 Task: Create List Booth Design in Board Corporate Social Responsibility to Workspace Customer Acquisition. Create List IT Support in Board Employer Branding to Workspace Customer Acquisition. Create List Software in Board Product Roadmap Prioritization and Execution to Workspace Customer Acquisition
Action: Mouse moved to (310, 144)
Screenshot: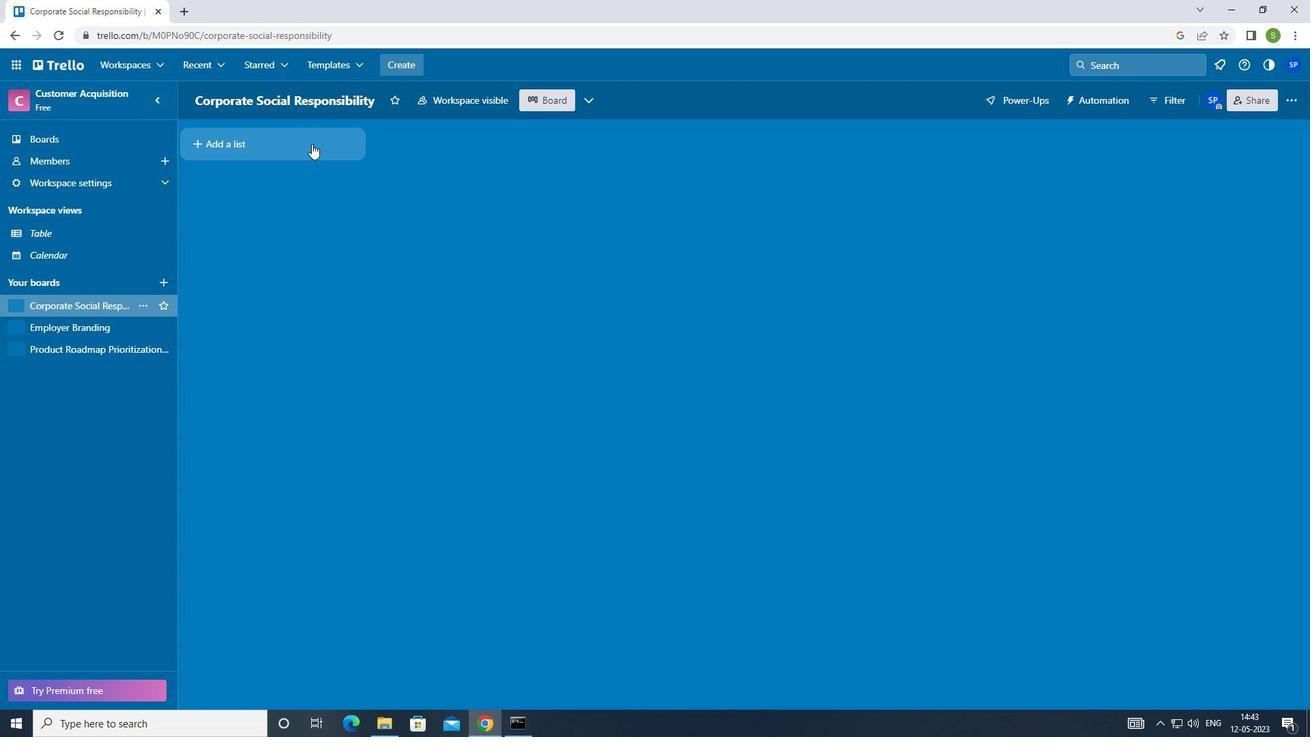 
Action: Mouse pressed left at (310, 144)
Screenshot: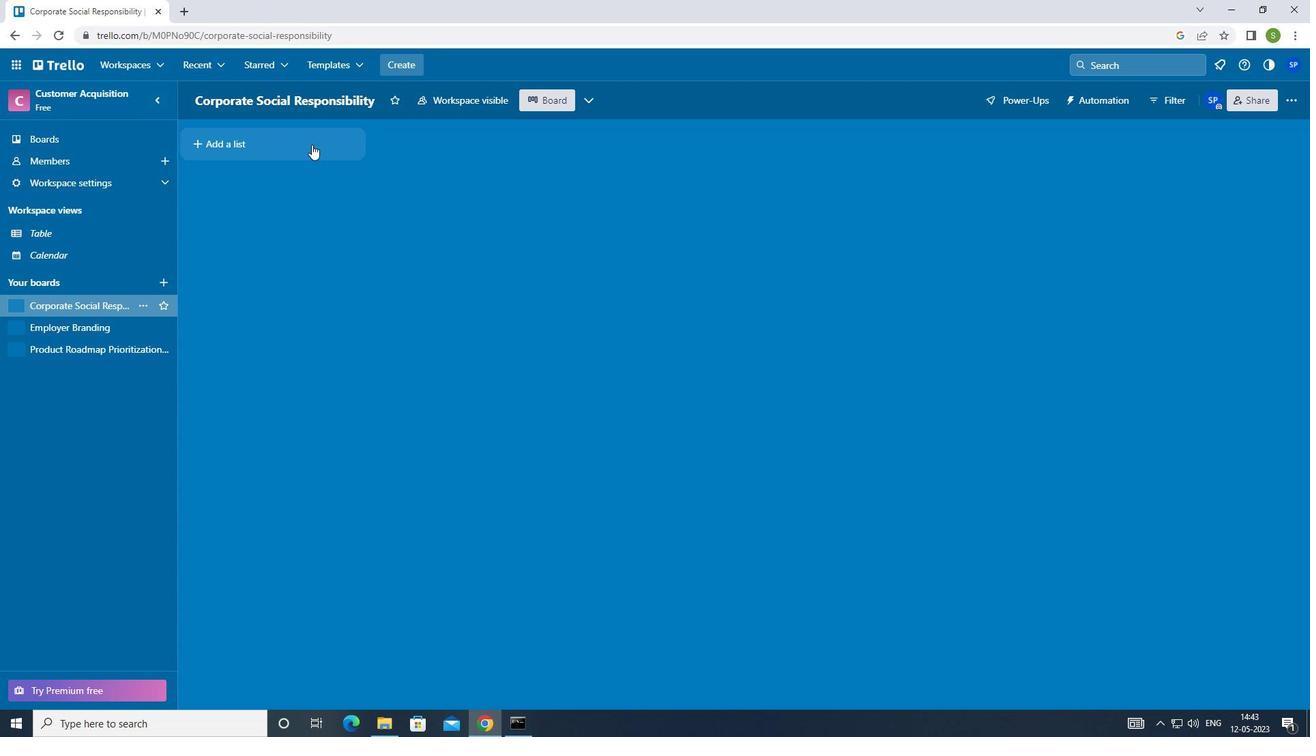 
Action: Mouse moved to (454, 200)
Screenshot: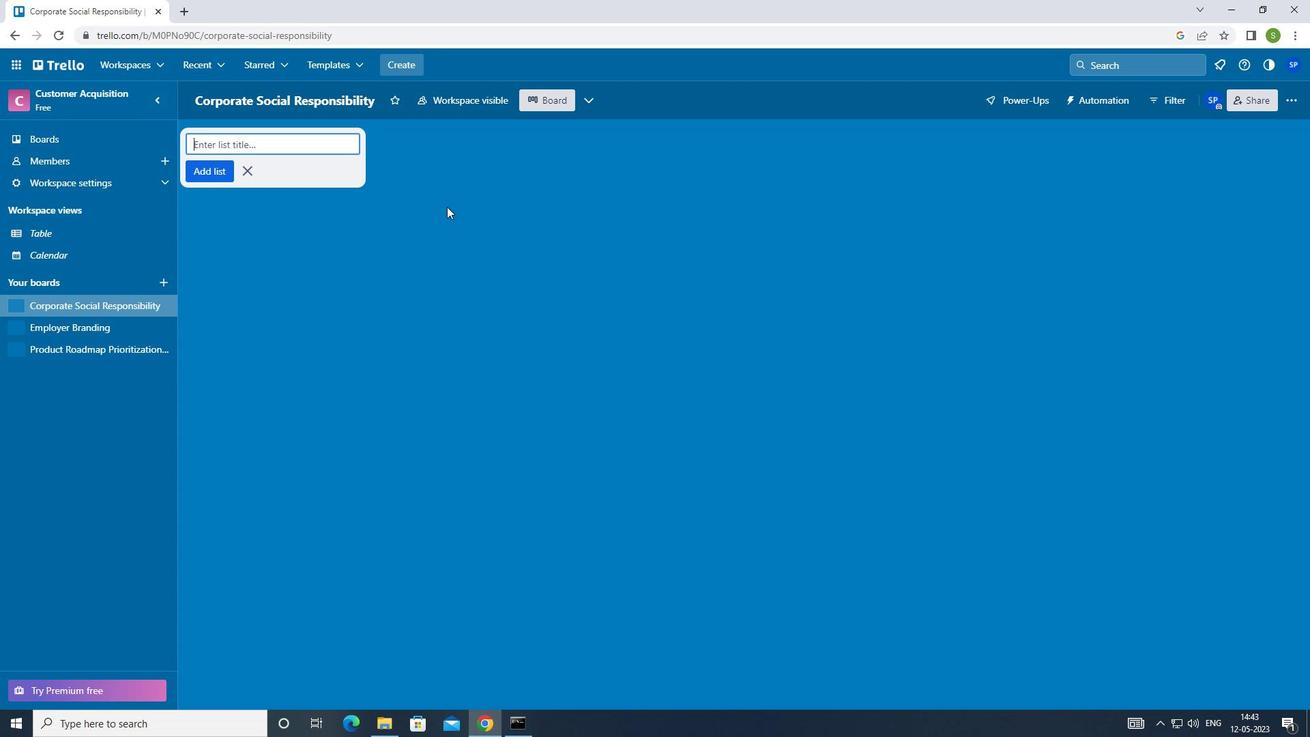 
Action: Key pressed <Key.shift>BOOTH<Key.space><Key.shift><Key.shift><Key.shift><Key.shift><Key.shift><Key.shift><Key.shift><Key.shift><Key.shift><Key.shift><Key.shift><Key.shift><Key.shift><Key.shift>DESIGN<Key.enter>
Screenshot: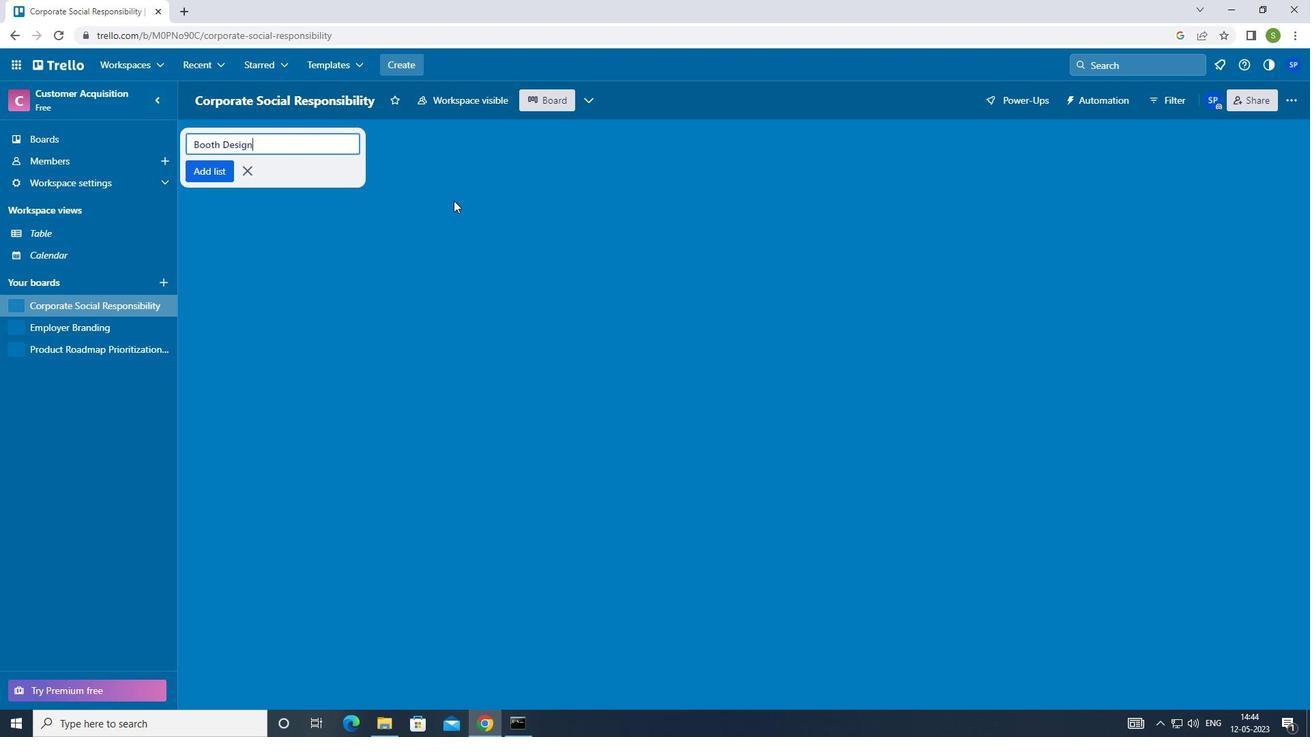 
Action: Mouse moved to (96, 328)
Screenshot: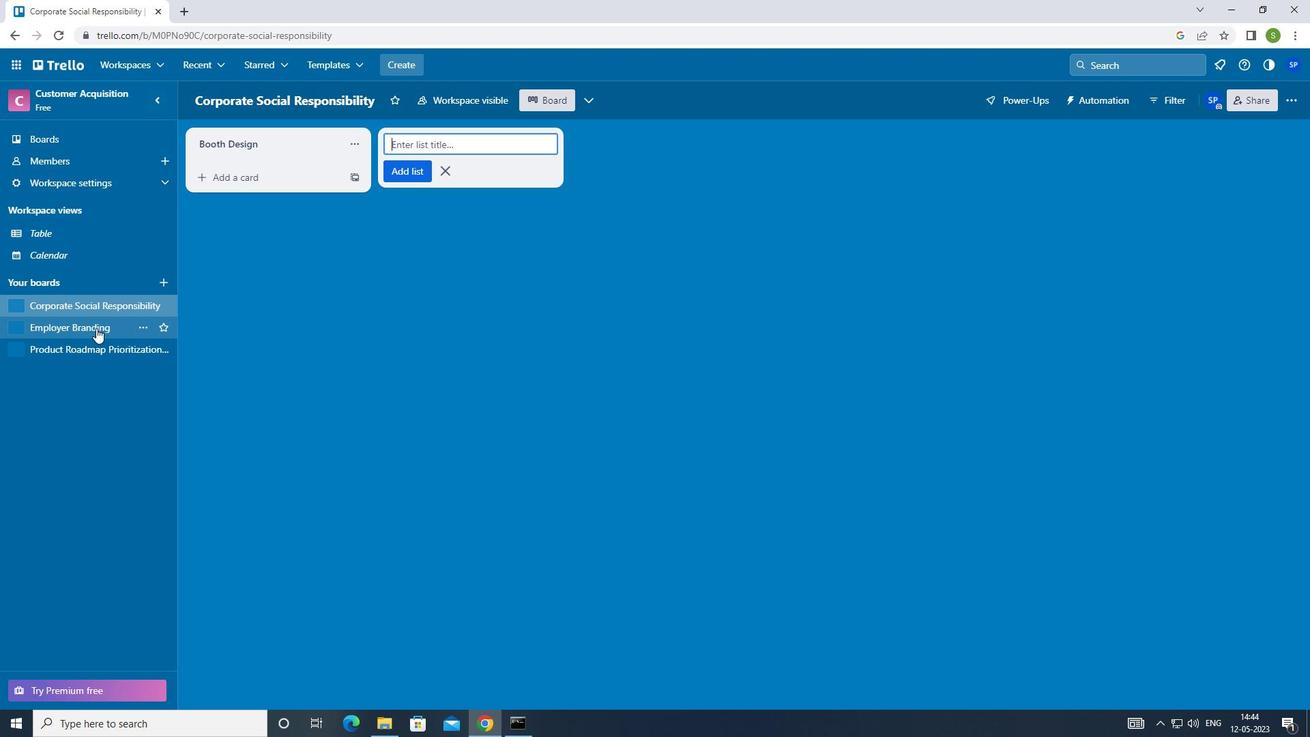
Action: Mouse pressed left at (96, 328)
Screenshot: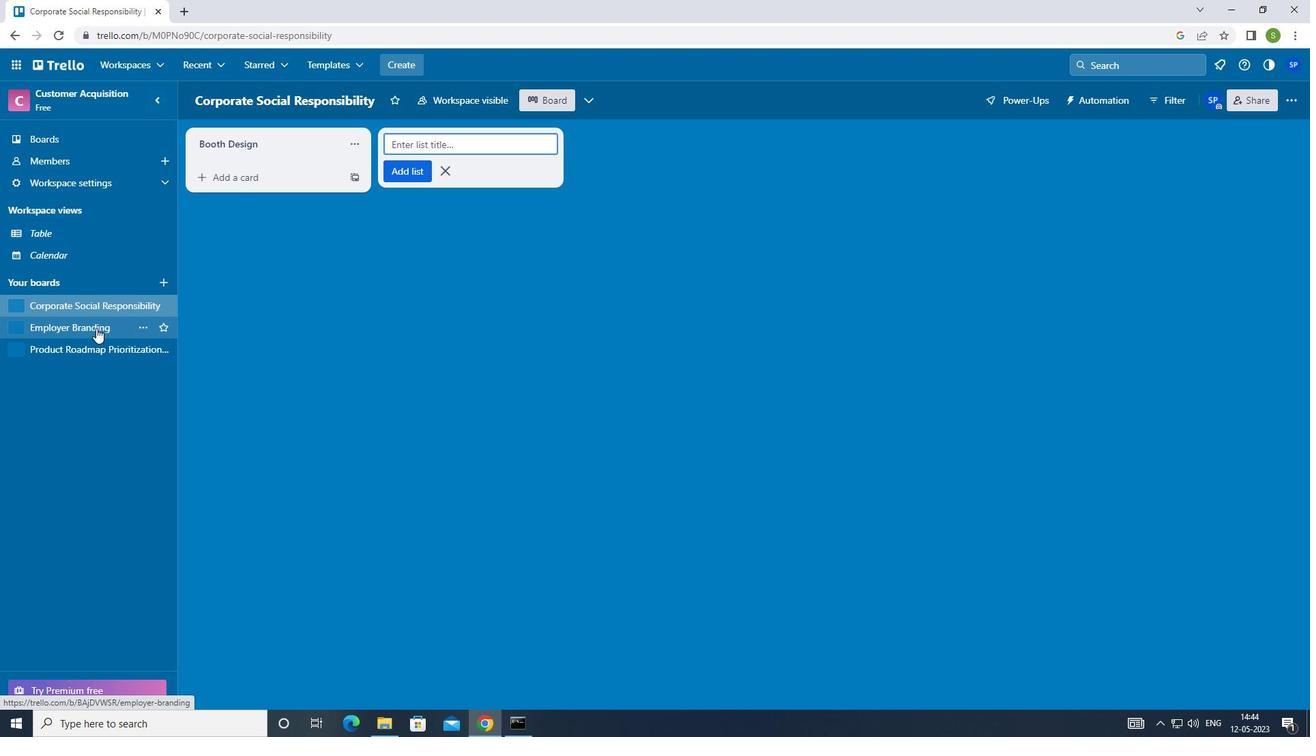 
Action: Mouse moved to (260, 140)
Screenshot: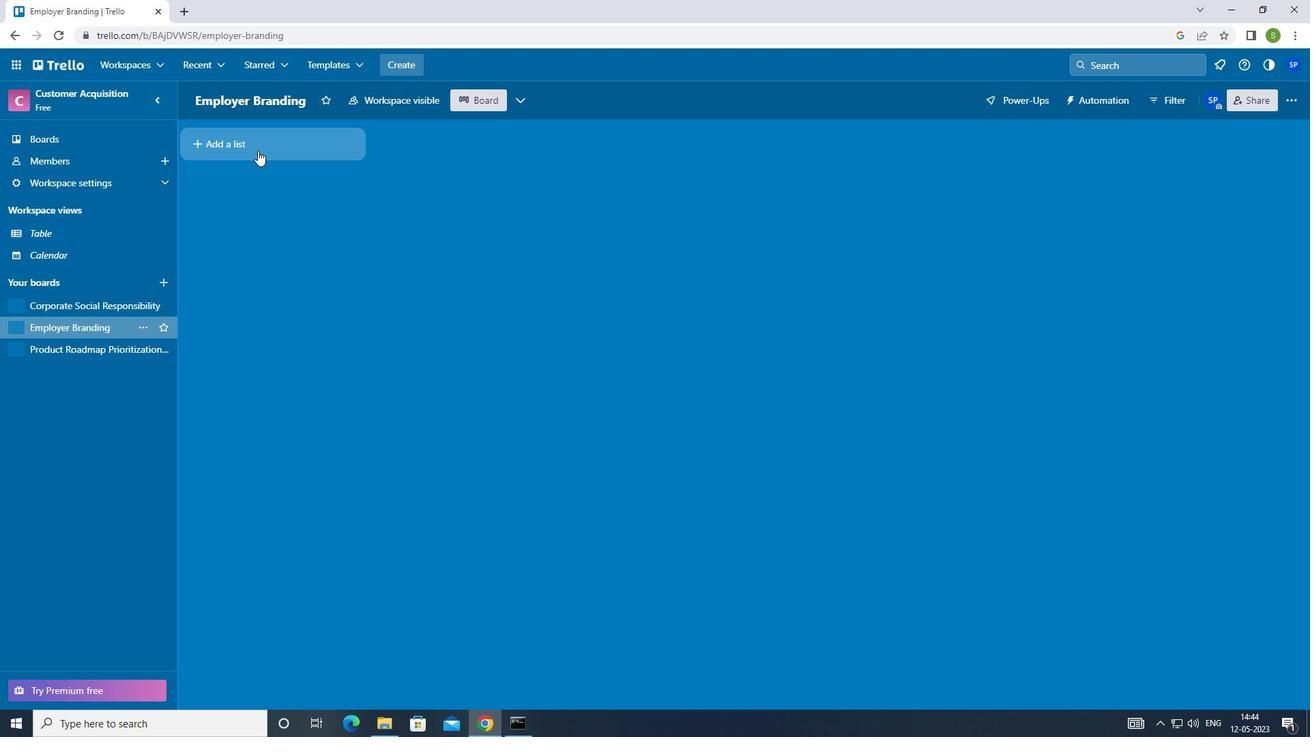 
Action: Mouse pressed left at (260, 140)
Screenshot: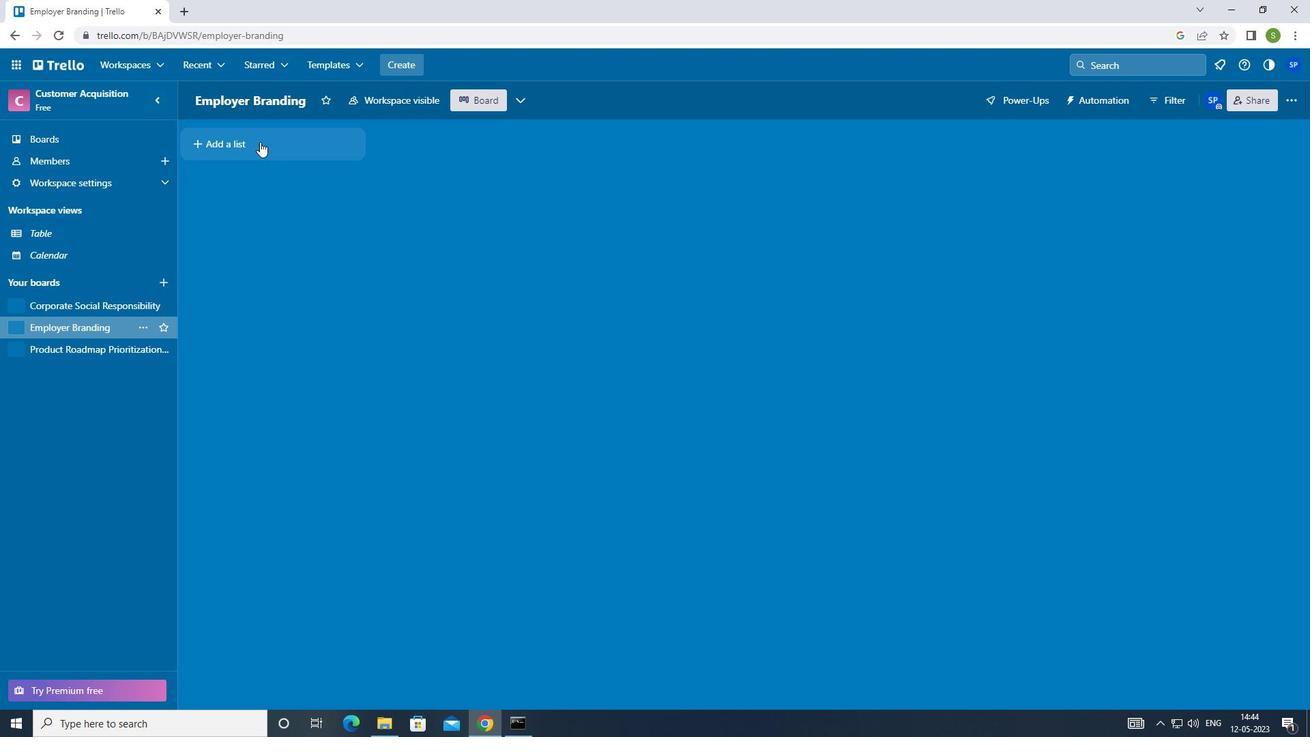 
Action: Mouse moved to (460, 219)
Screenshot: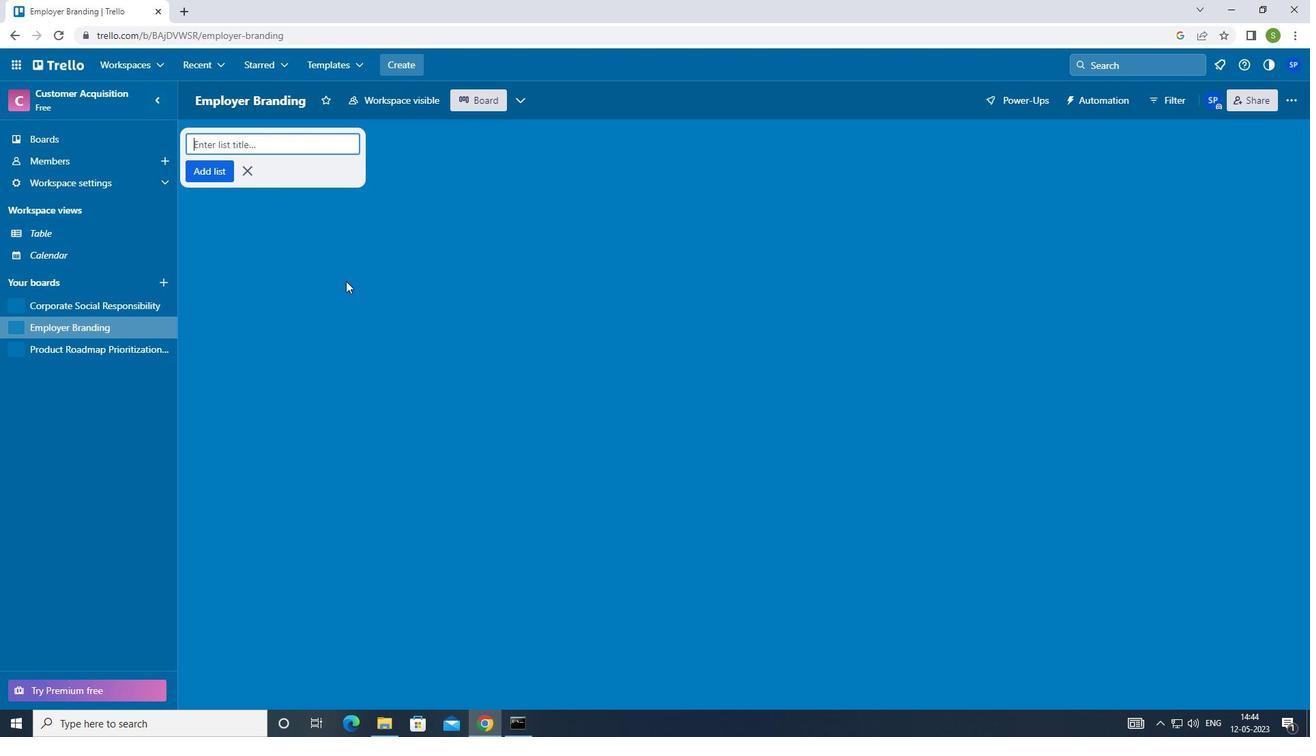 
Action: Key pressed <Key.shift><Key.shift>IT<Key.space><Key.shift>SUPPORT
Screenshot: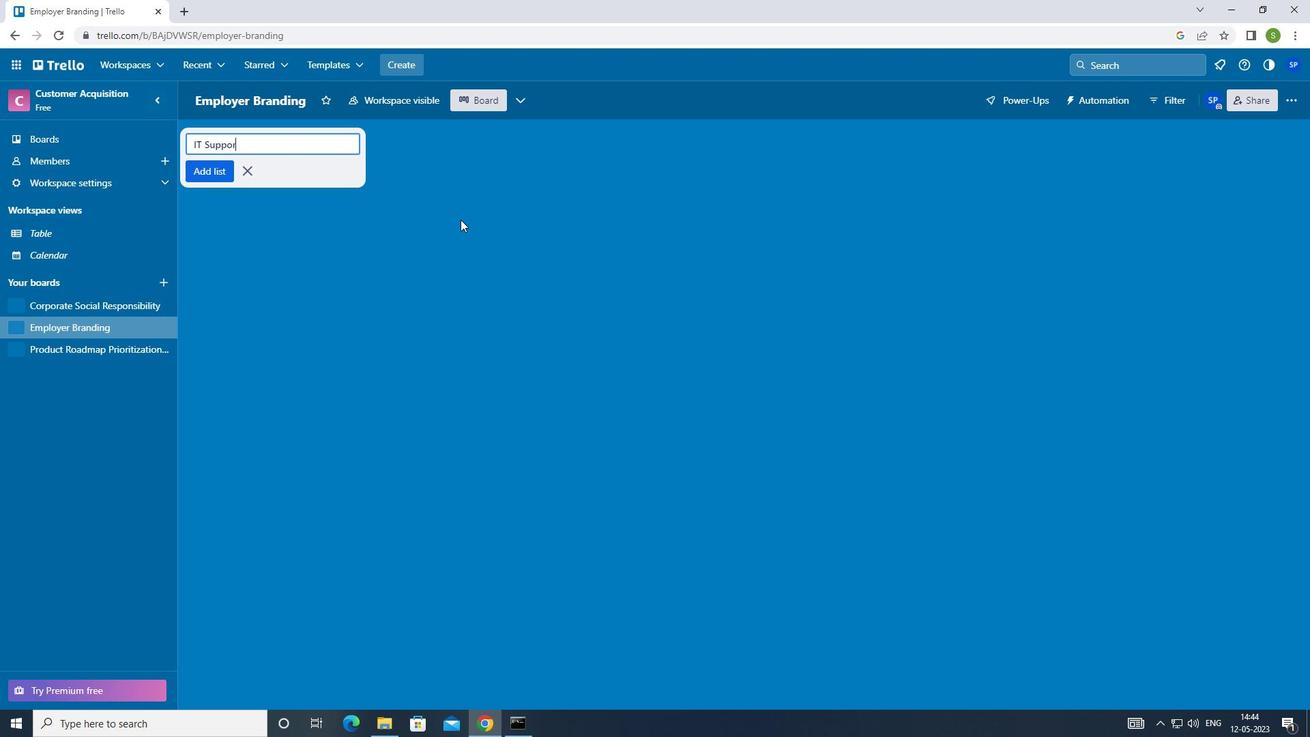 
Action: Mouse moved to (451, 215)
Screenshot: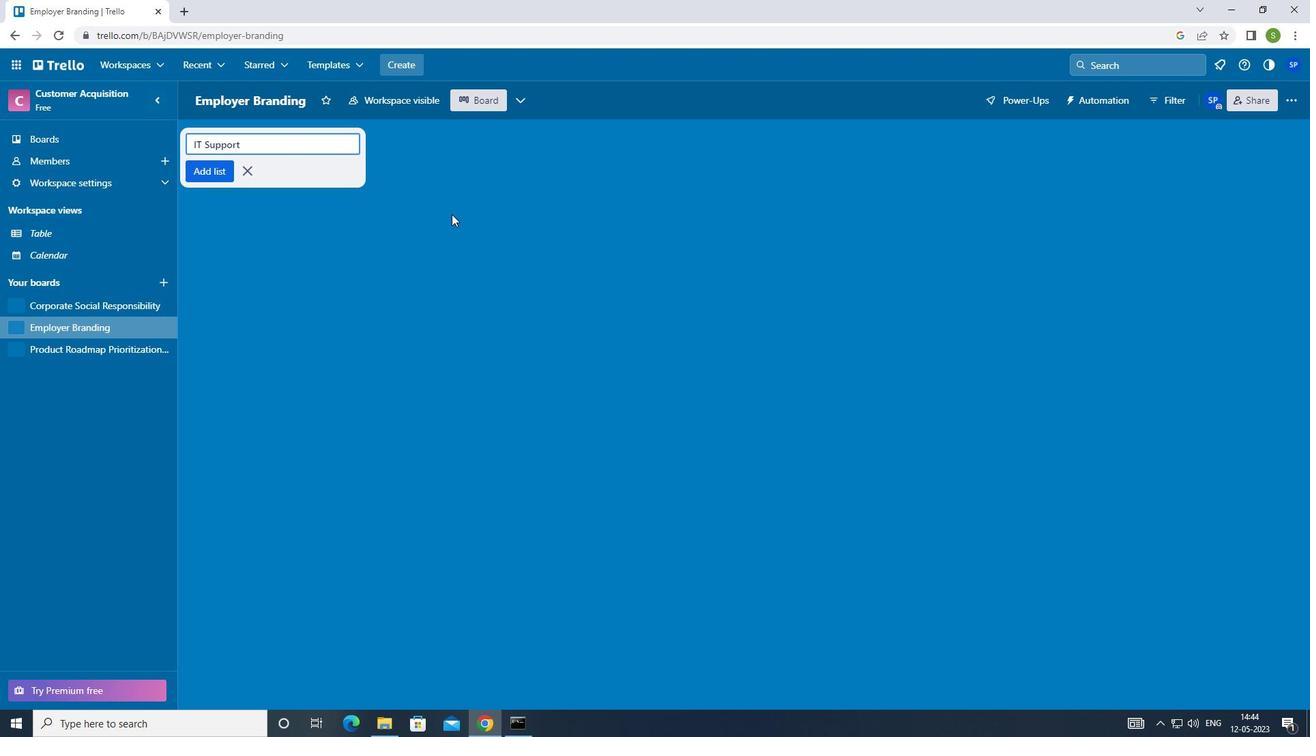 
Action: Key pressed <Key.enter>
Screenshot: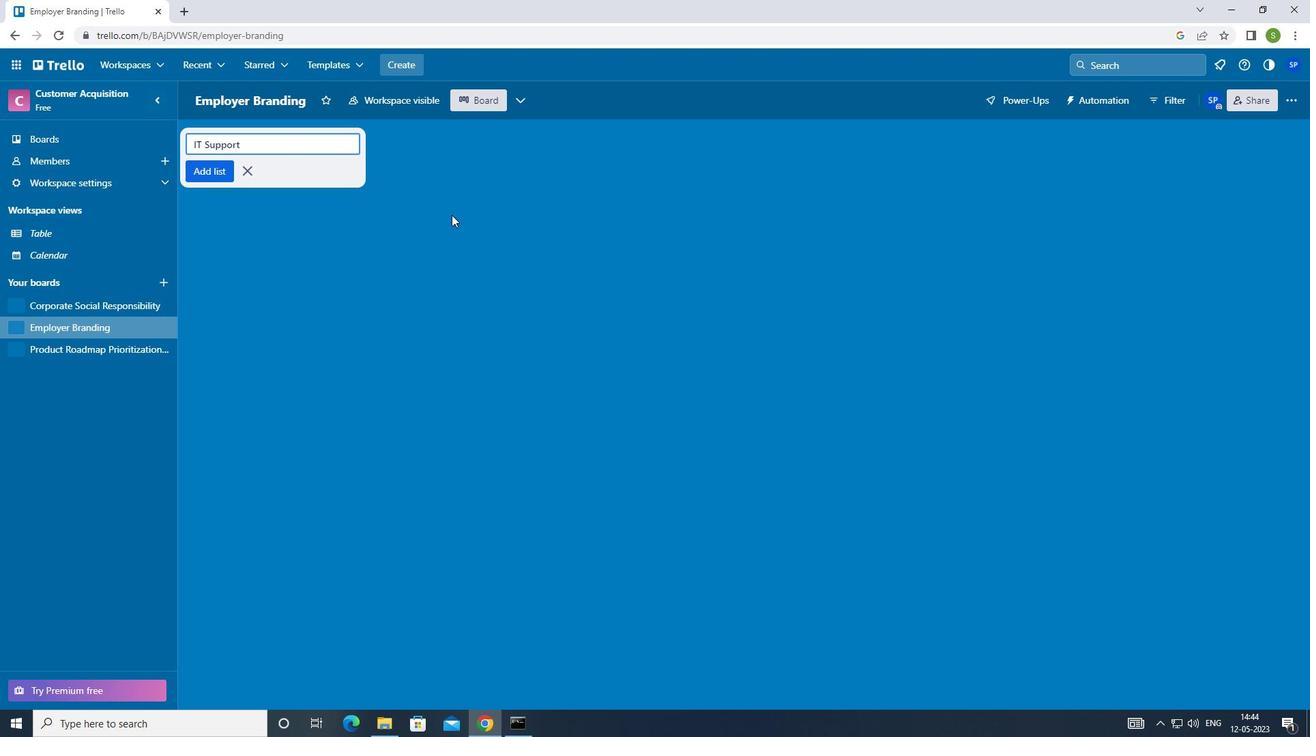 
Action: Mouse moved to (80, 345)
Screenshot: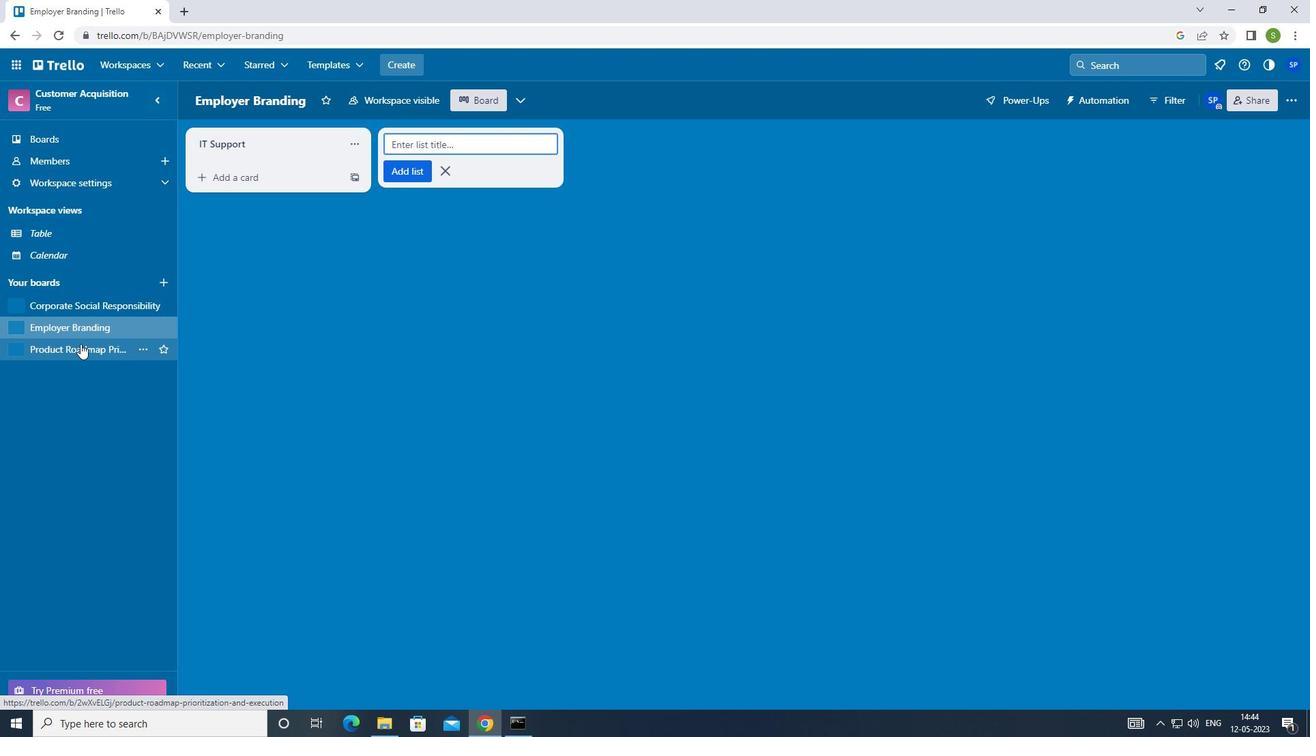 
Action: Mouse pressed left at (80, 345)
Screenshot: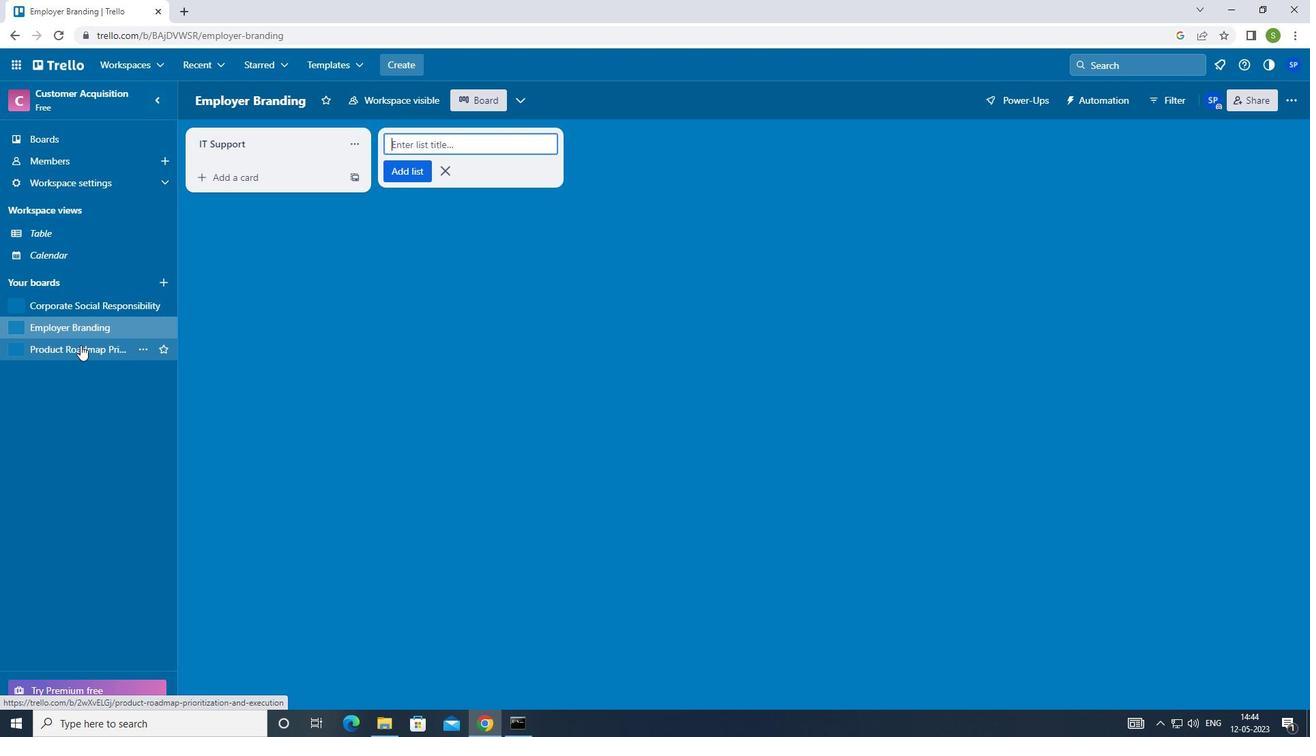 
Action: Mouse moved to (507, 312)
Screenshot: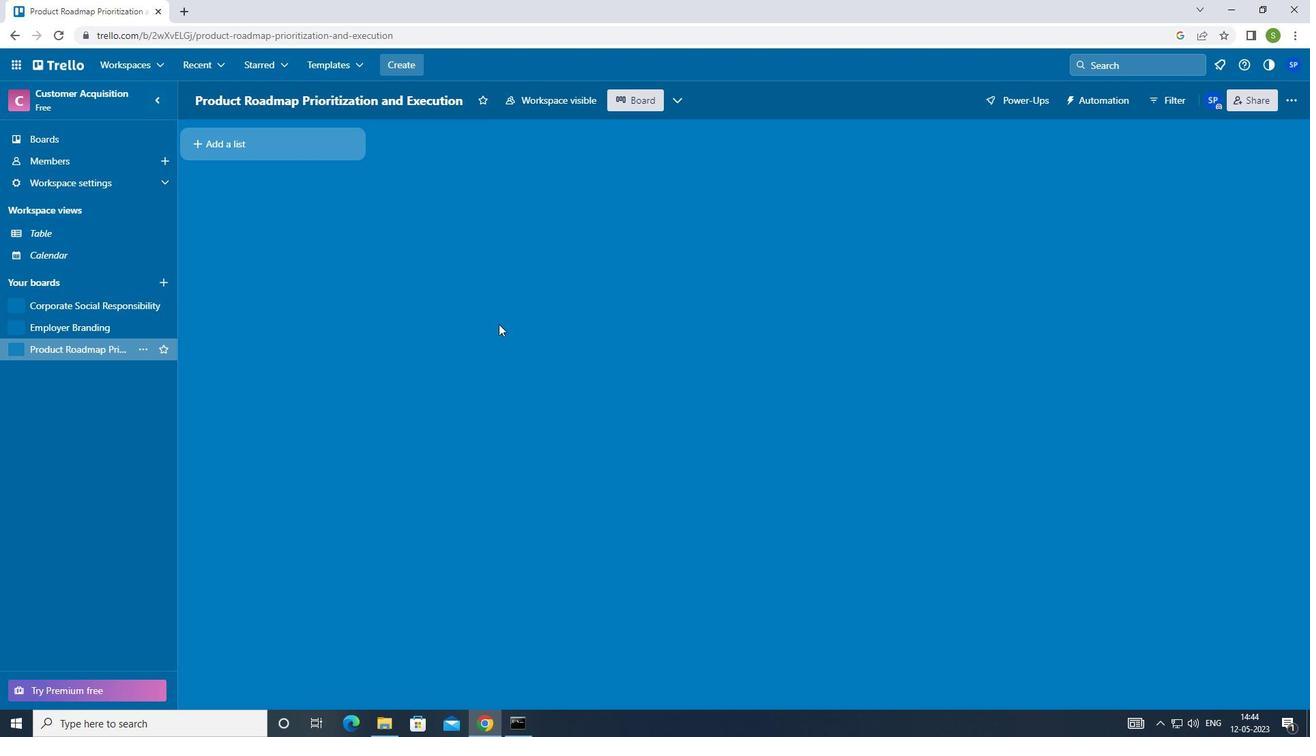 
Action: Key pressed <Key.shift><Key.shift><Key.shift><Key.shift><Key.shift><Key.shift><Key.shift><Key.shift><Key.shift><Key.shift><Key.shift>
Screenshot: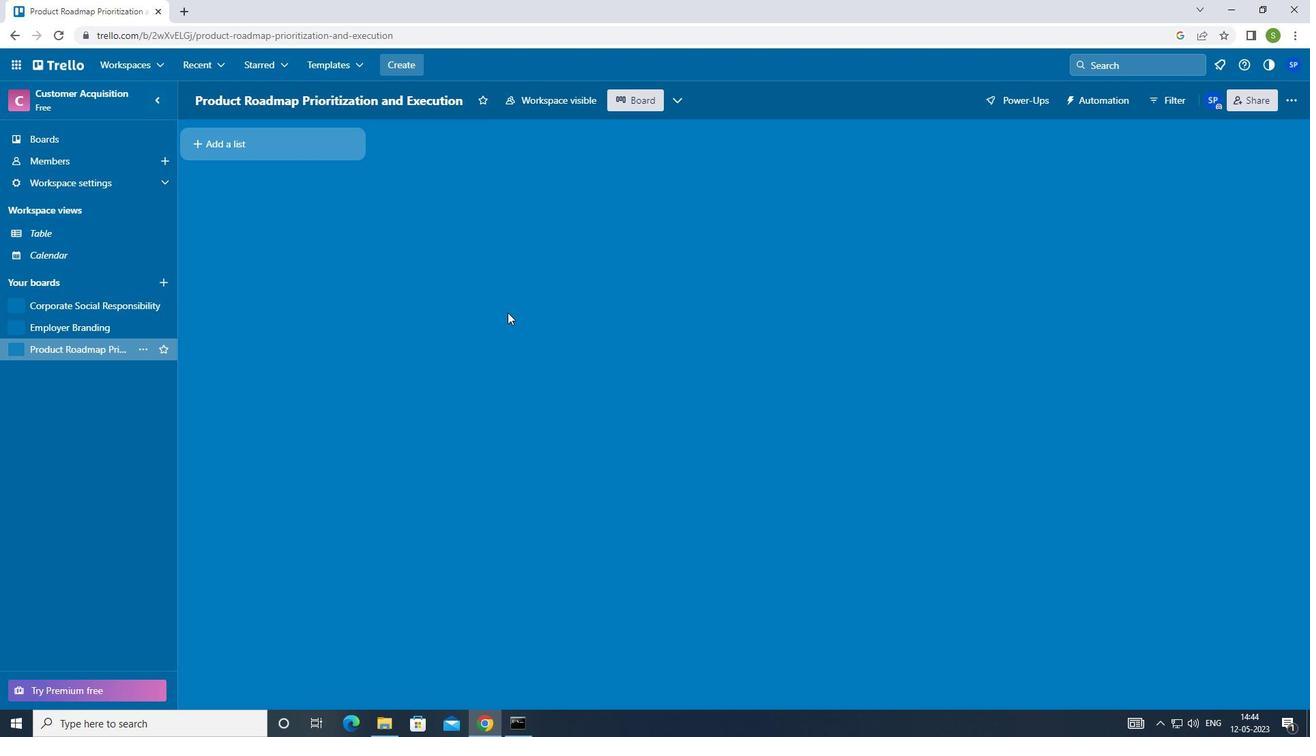 
Action: Mouse moved to (222, 138)
Screenshot: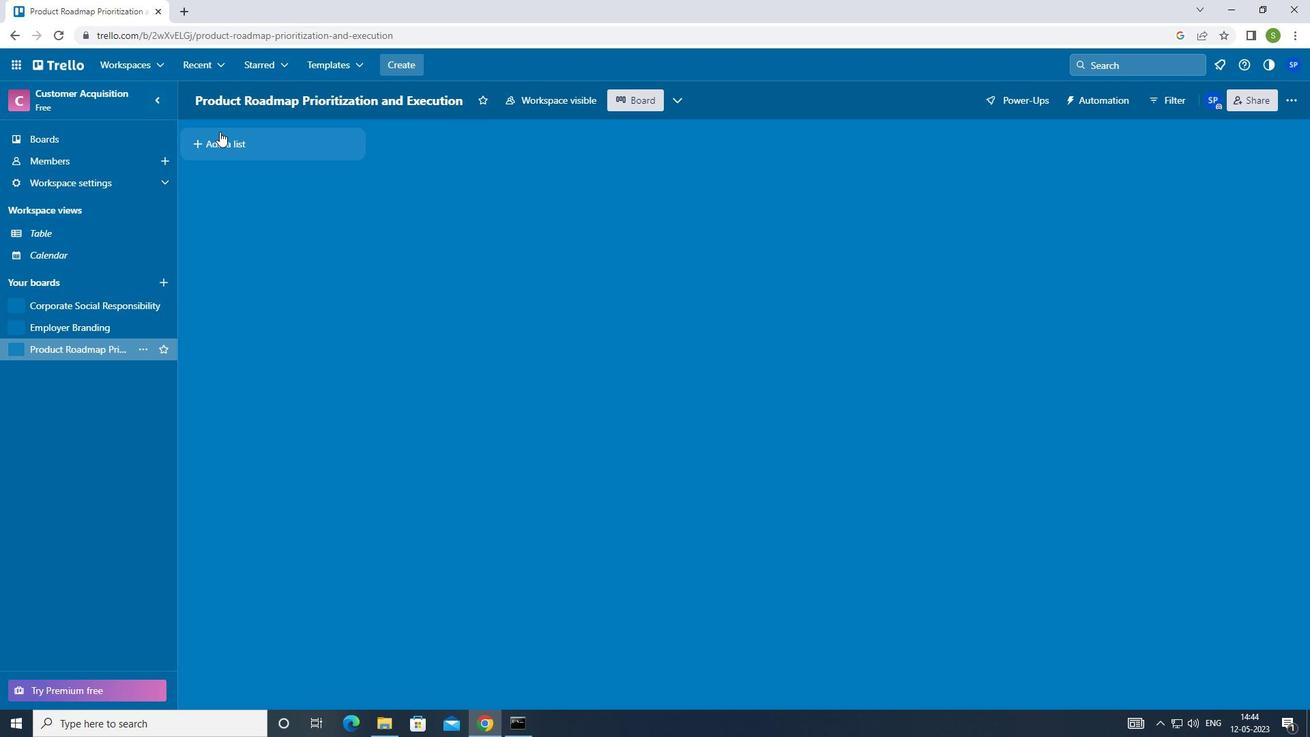 
Action: Mouse pressed left at (222, 138)
Screenshot: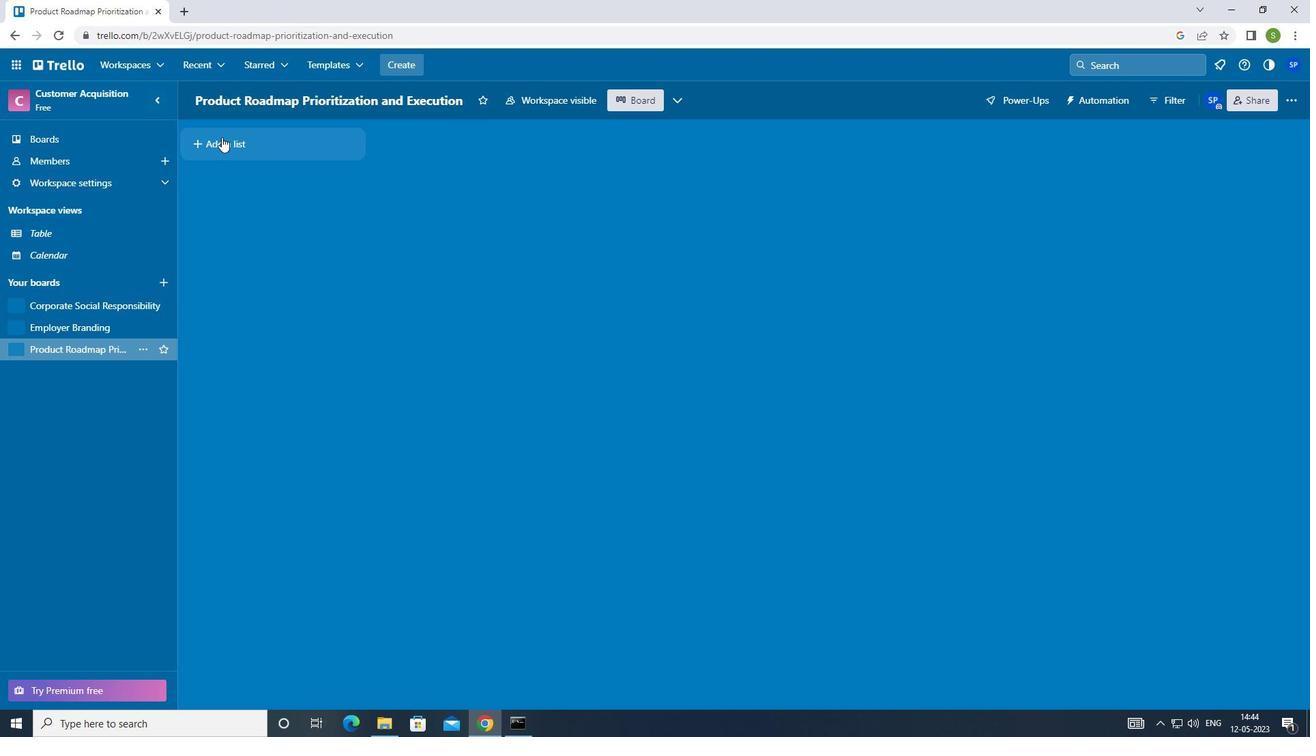 
Action: Mouse moved to (583, 221)
Screenshot: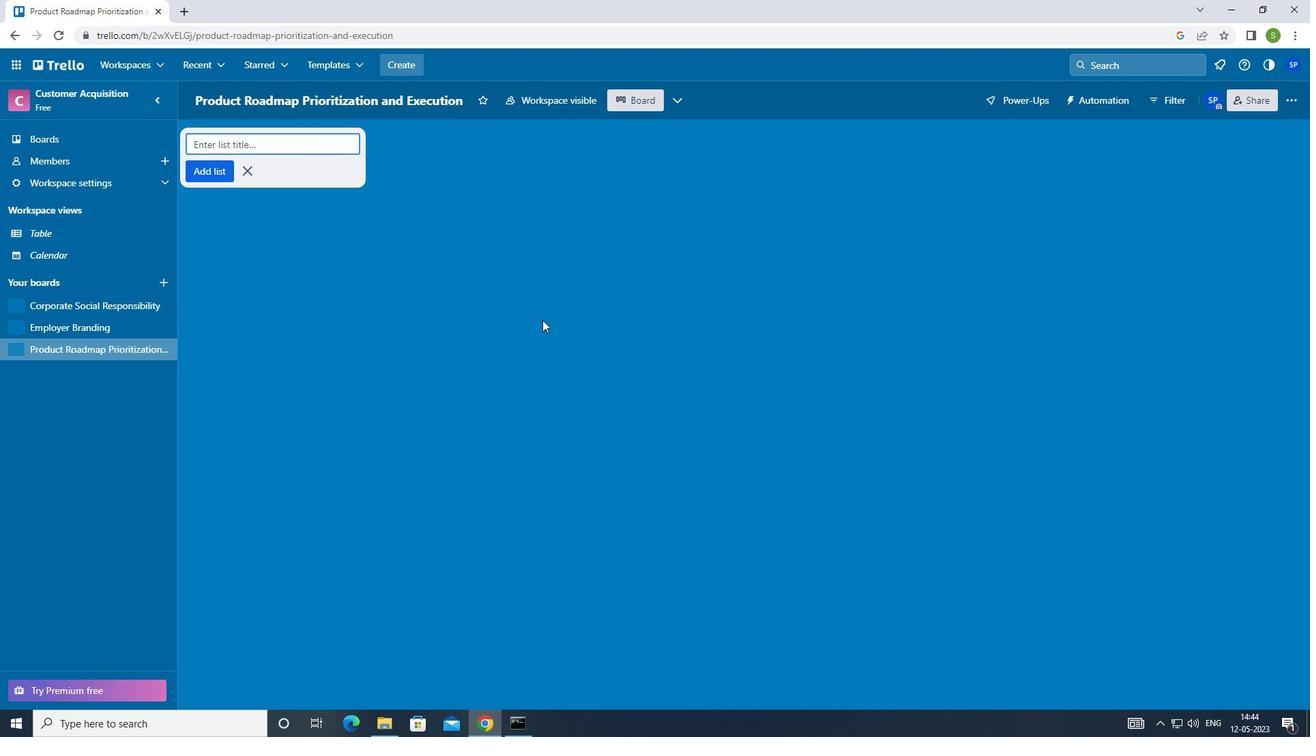 
Action: Key pressed <Key.shift>SOFTWARE
Screenshot: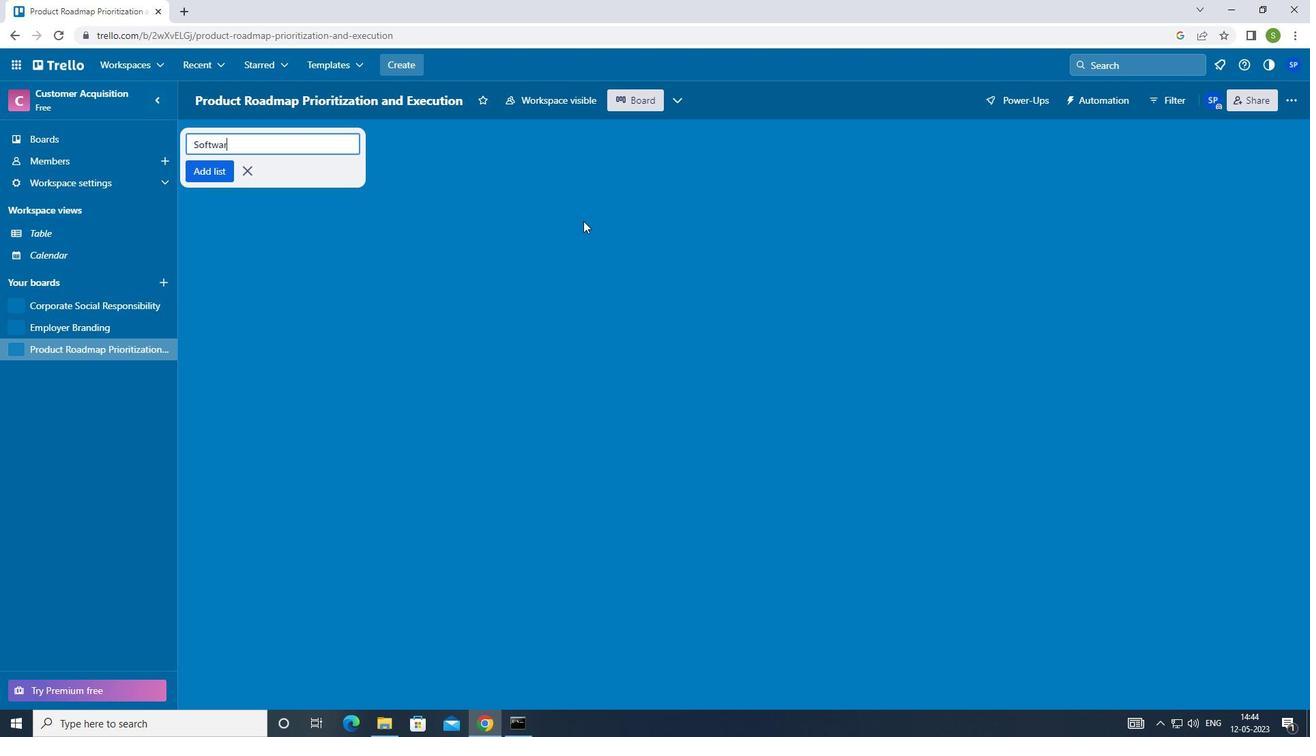 
Action: Mouse moved to (583, 220)
Screenshot: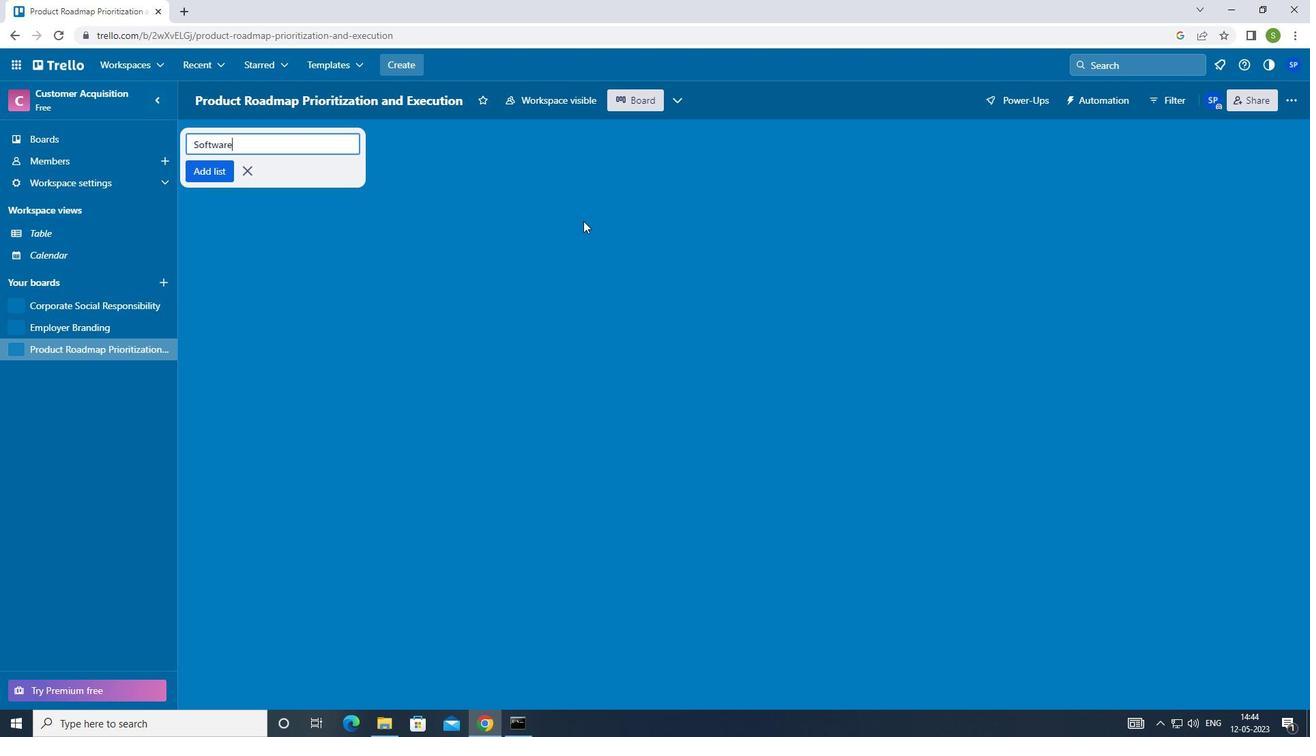 
Action: Key pressed <Key.enter><Key.f8>
Screenshot: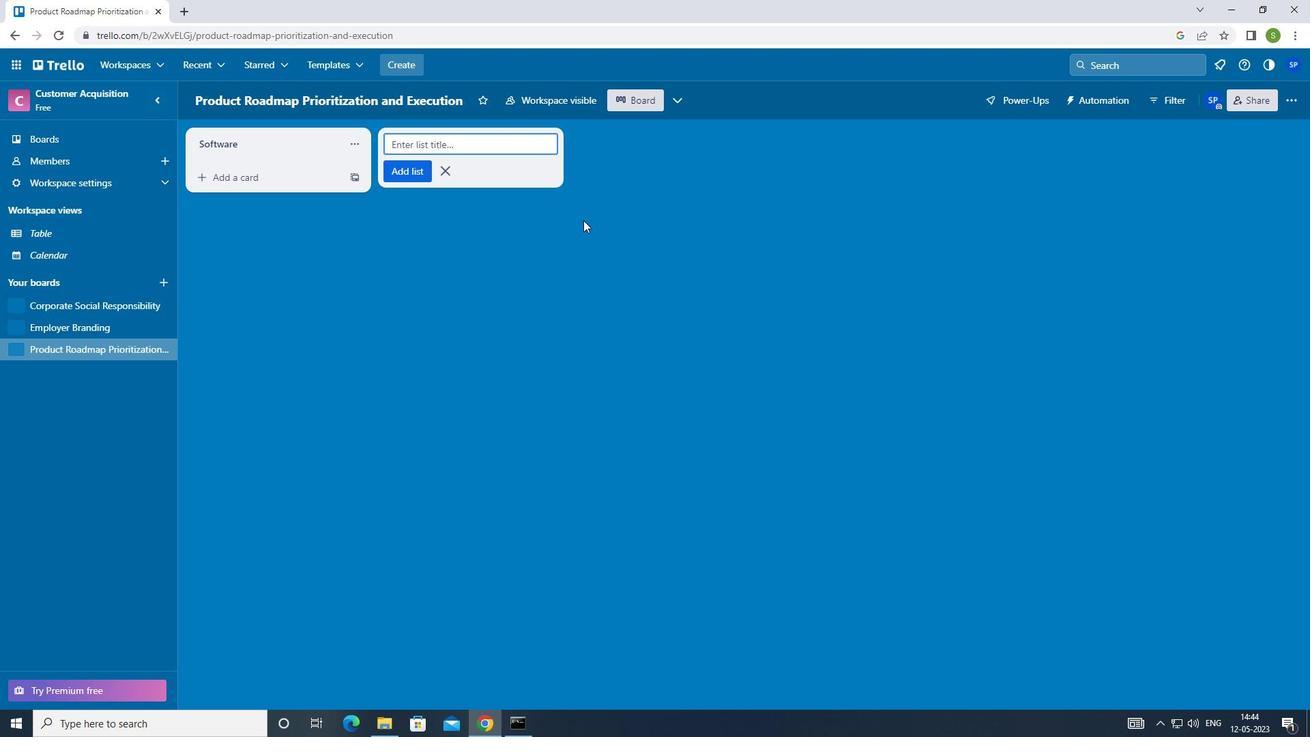 
